 Task: Use the Immersive Reader to change the view to 'One Line' and then close the reader.
Action: Mouse moved to (204, 26)
Screenshot: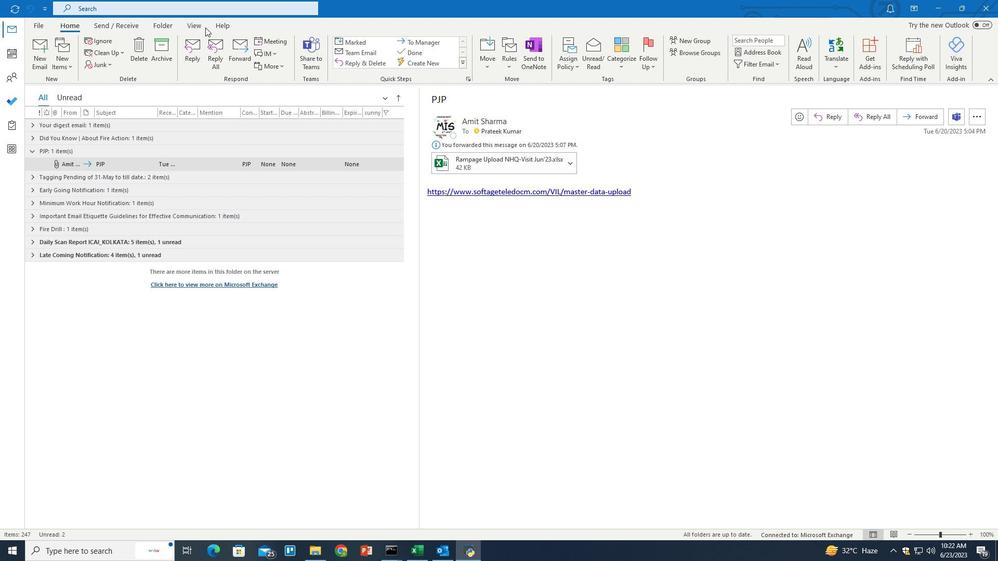 
Action: Mouse pressed left at (204, 26)
Screenshot: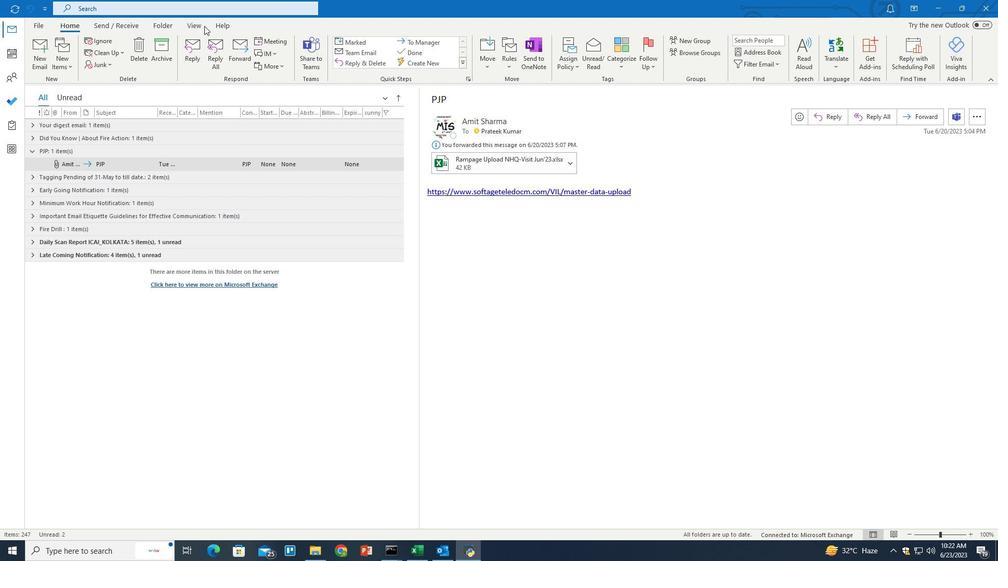 
Action: Mouse pressed left at (204, 26)
Screenshot: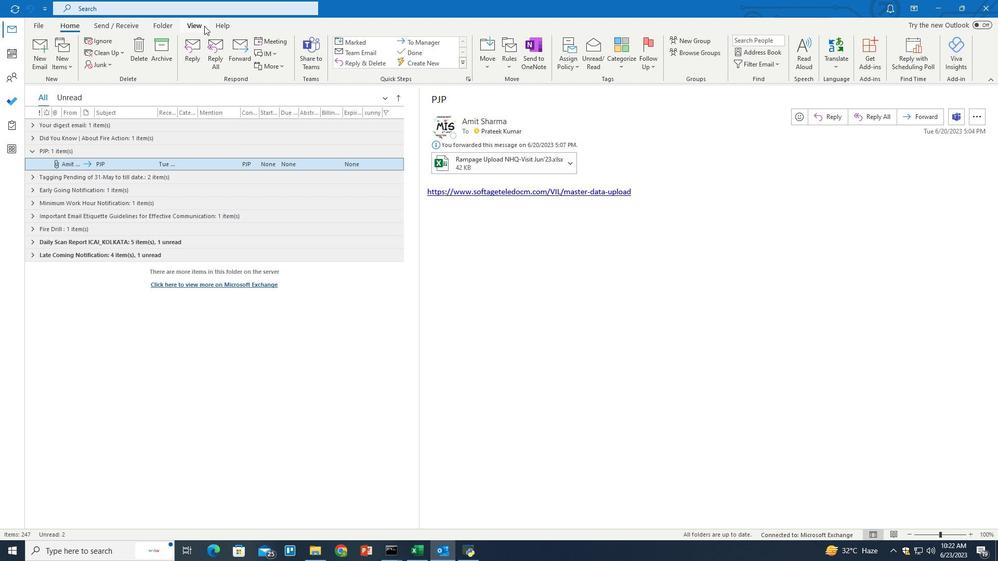 
Action: Mouse moved to (894, 55)
Screenshot: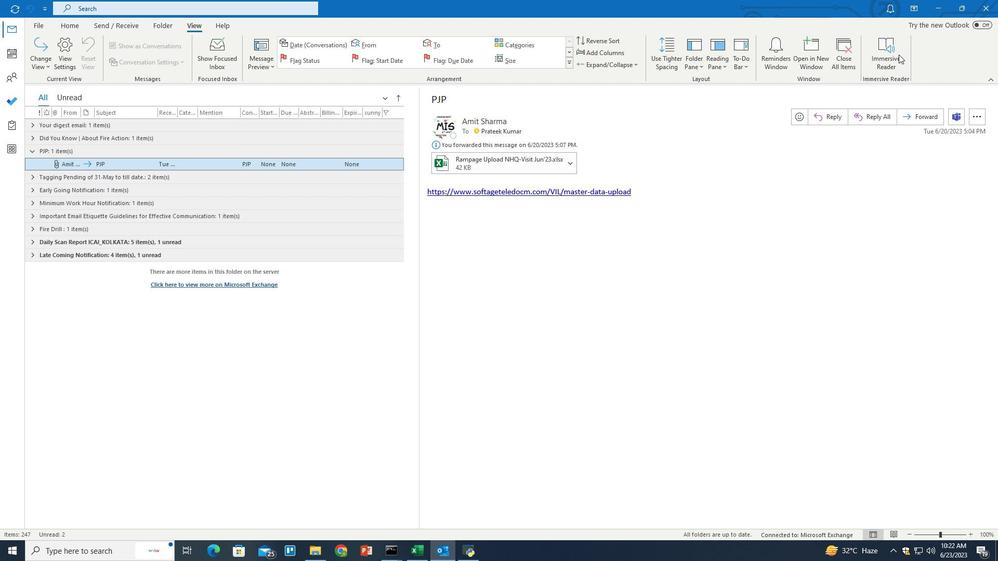
Action: Mouse pressed left at (894, 55)
Screenshot: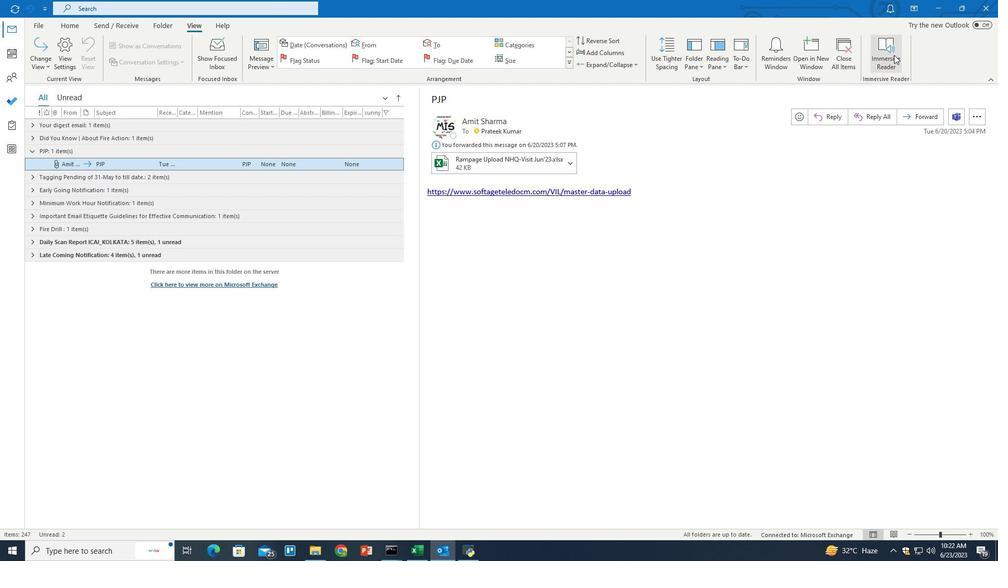 
Action: Mouse moved to (93, 61)
Screenshot: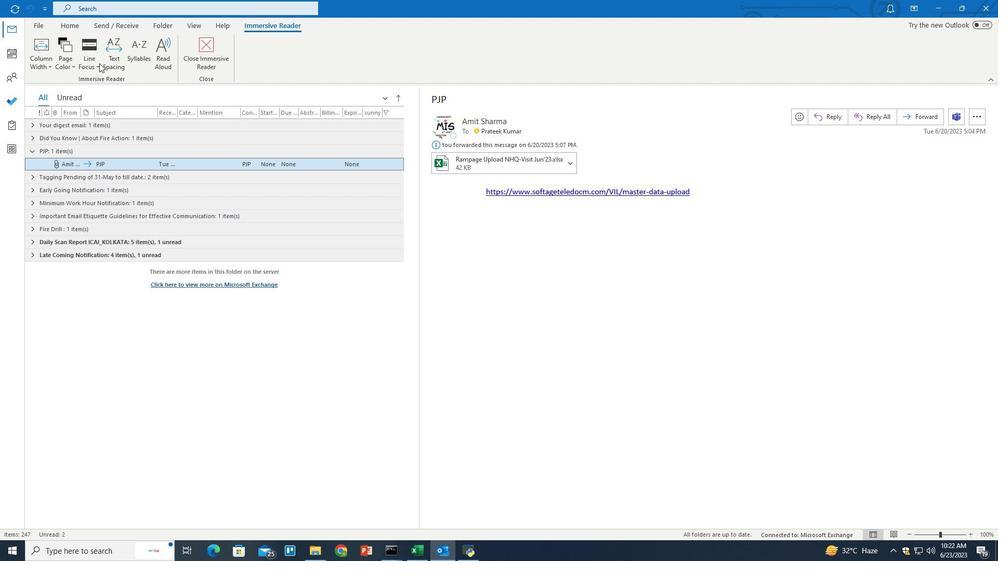 
Action: Mouse pressed left at (93, 61)
Screenshot: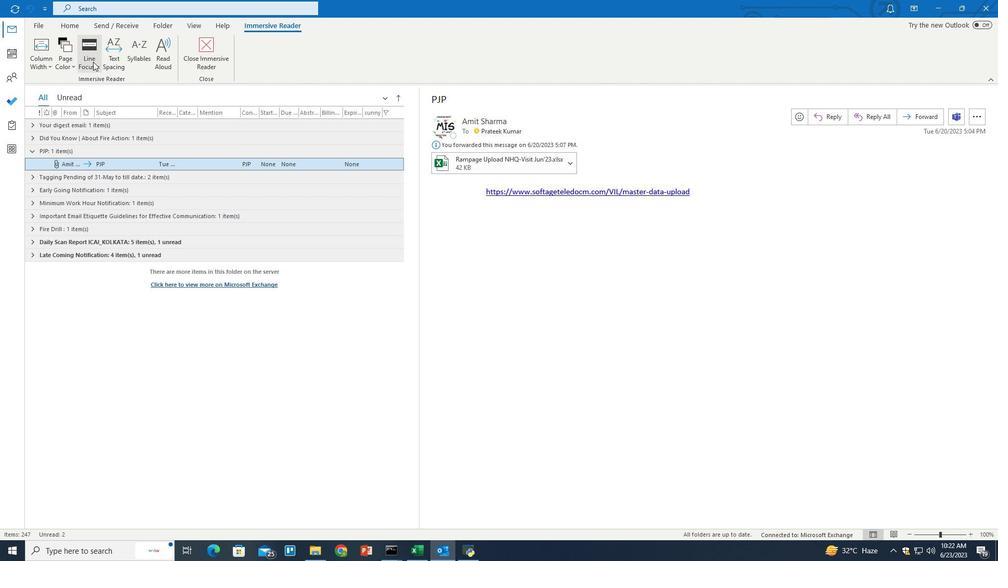 
Action: Mouse moved to (125, 138)
Screenshot: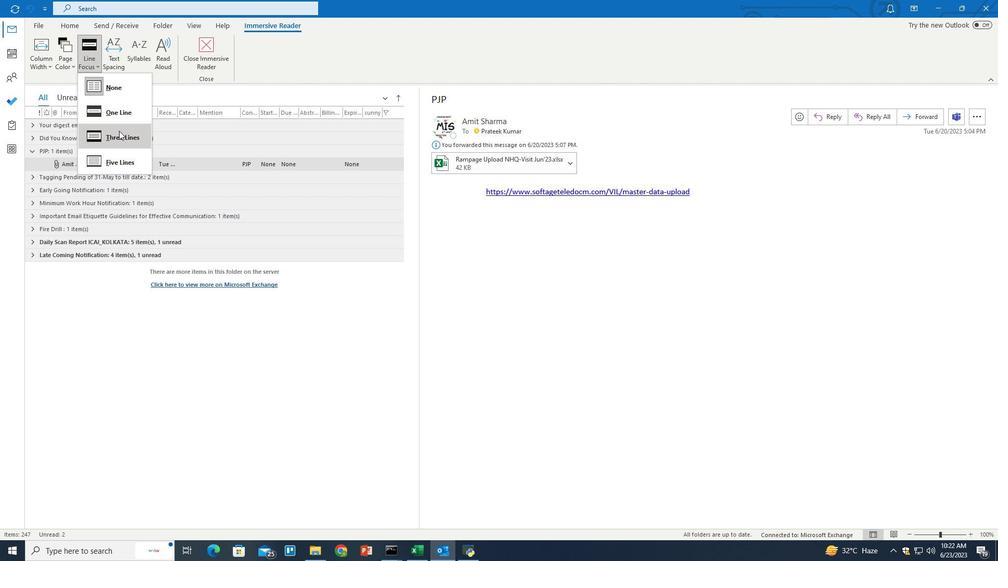 
Action: Mouse pressed left at (125, 138)
Screenshot: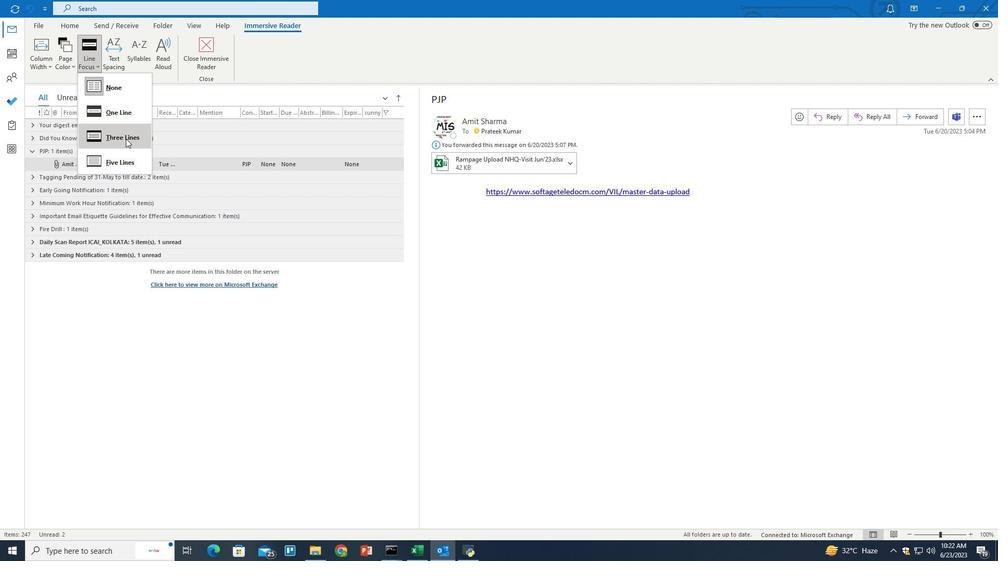 
Action: Mouse moved to (130, 142)
Screenshot: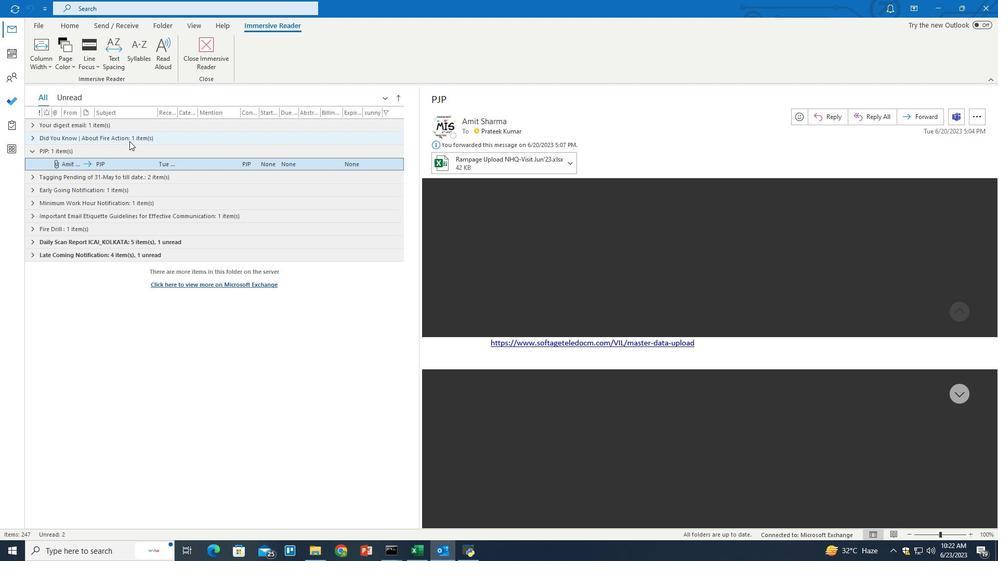 
